 Task: In the Contact  Adeline.Baker@coach.com; add deal stage: 'Appointment Scheduled'; Add amount '100000'; Select Deal Type: New Business; Select priority: 'High'; Associate deal with contact: choose any two contacts and company: Select any company.. Logged in from softage.1@softage.net
Action: Mouse moved to (79, 50)
Screenshot: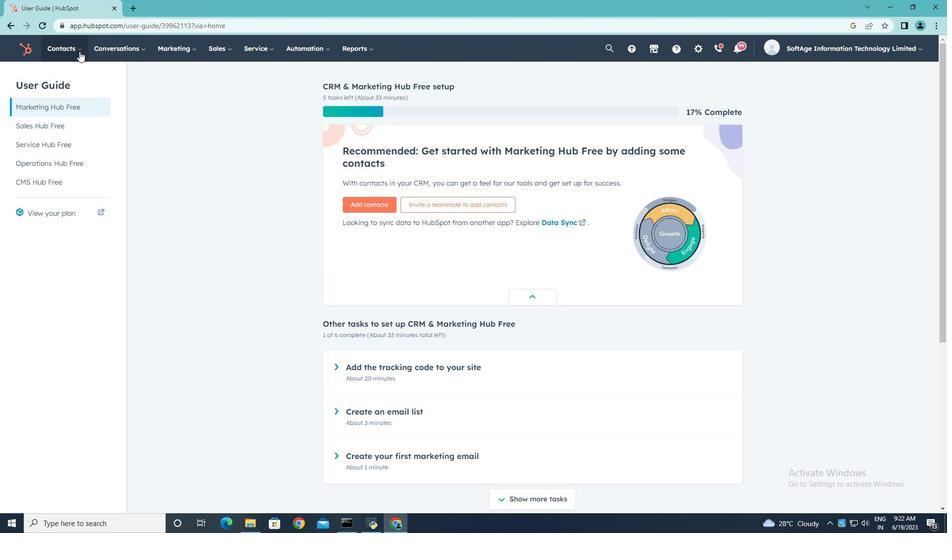 
Action: Mouse pressed left at (79, 50)
Screenshot: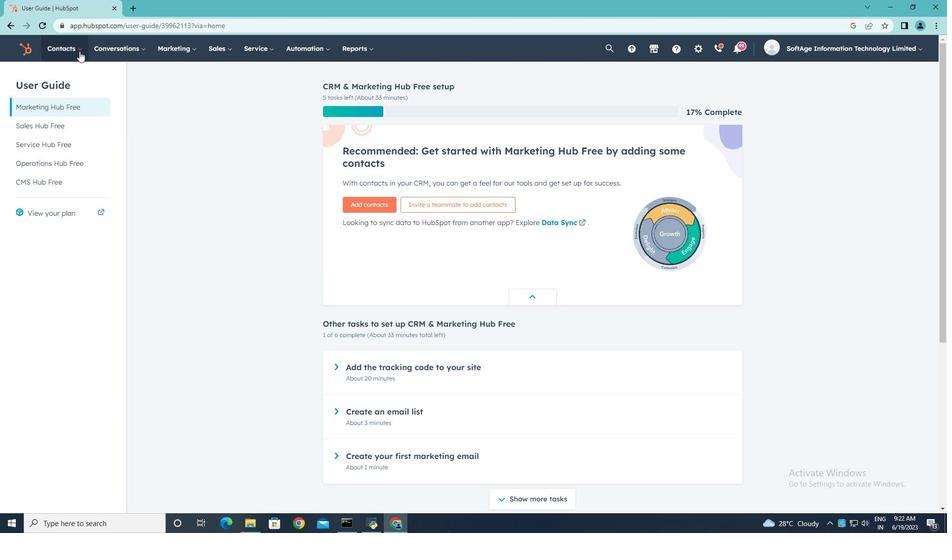 
Action: Mouse moved to (69, 73)
Screenshot: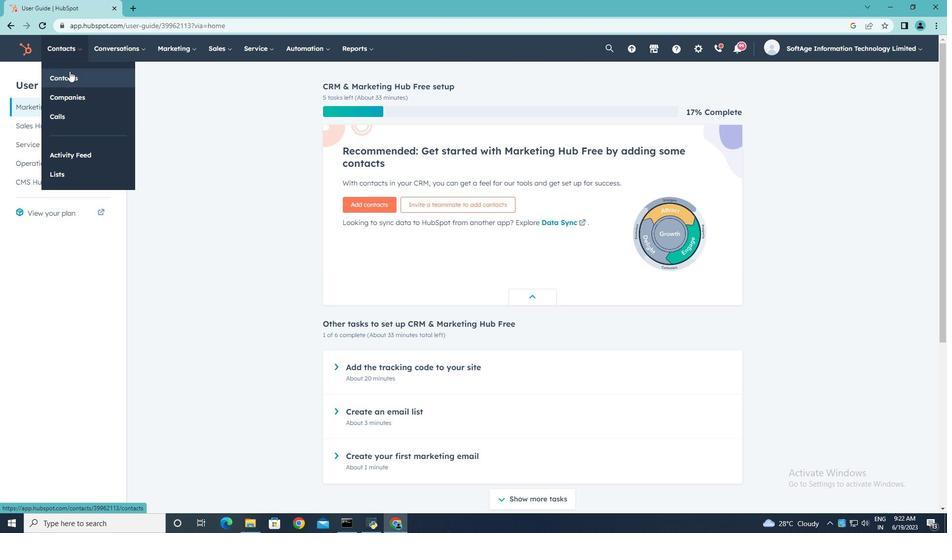 
Action: Mouse pressed left at (69, 73)
Screenshot: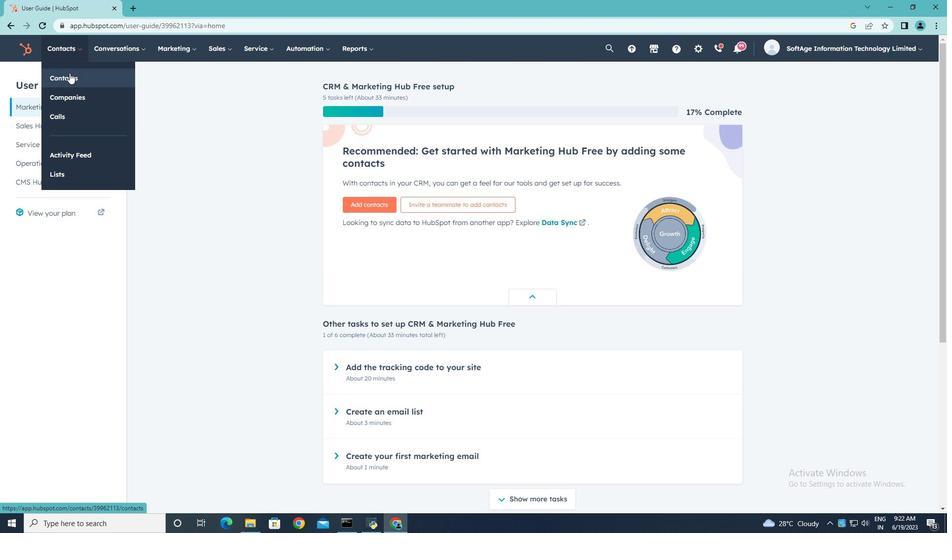 
Action: Mouse moved to (70, 159)
Screenshot: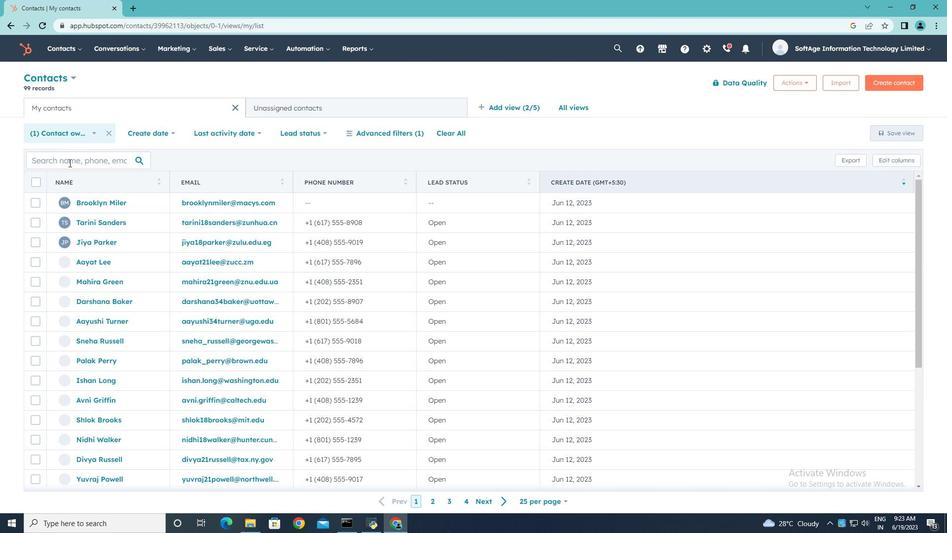 
Action: Mouse pressed left at (70, 159)
Screenshot: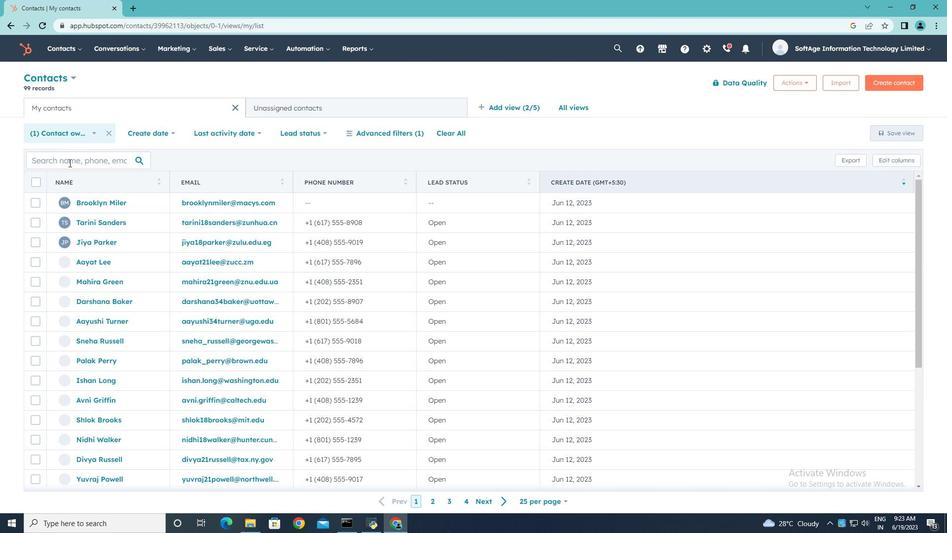 
Action: Mouse moved to (71, 159)
Screenshot: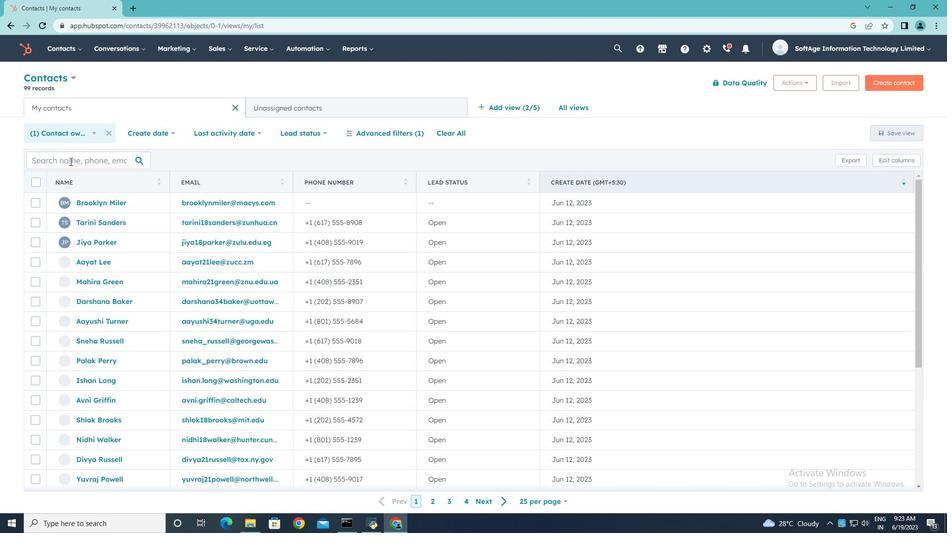 
Action: Key pressed <Key.shift>Adeline.<Key.shift>Baker<Key.shift>@coach.com
Screenshot: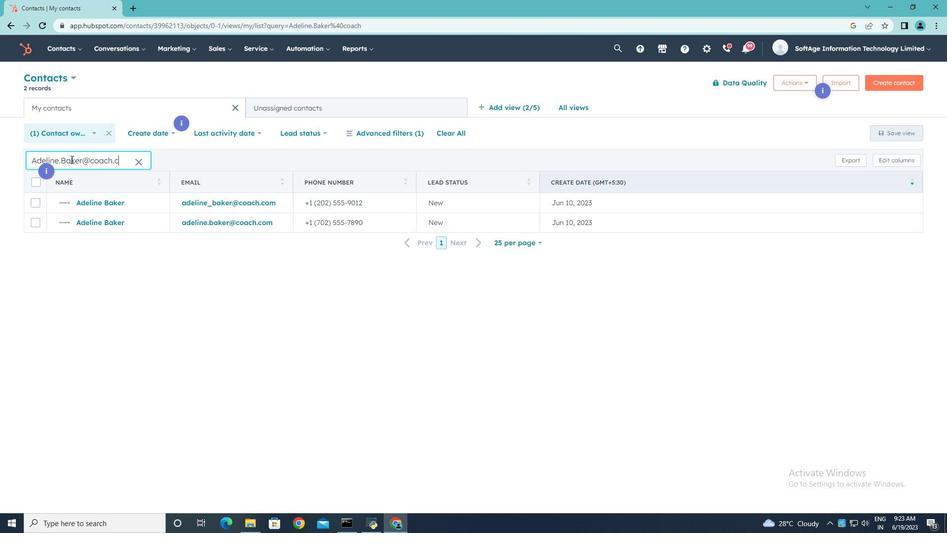 
Action: Mouse moved to (93, 223)
Screenshot: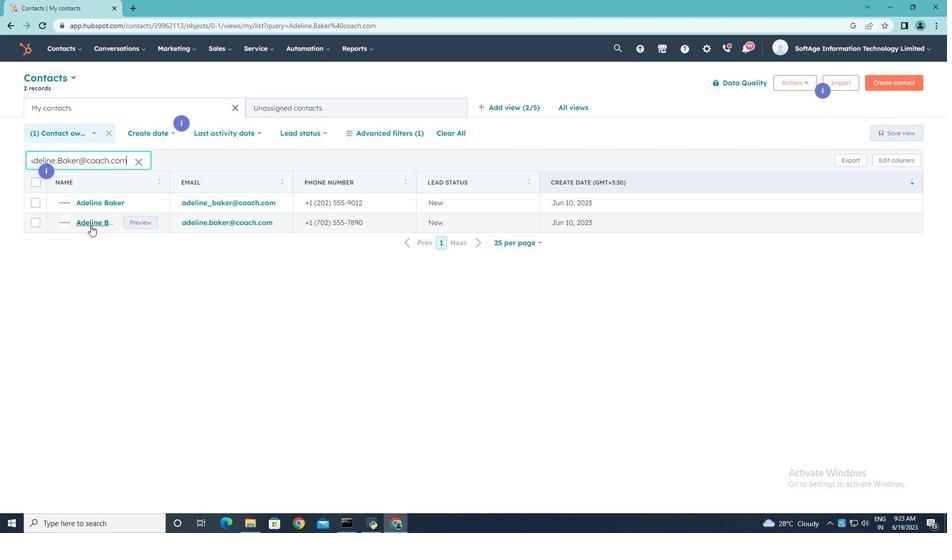 
Action: Mouse pressed left at (93, 223)
Screenshot: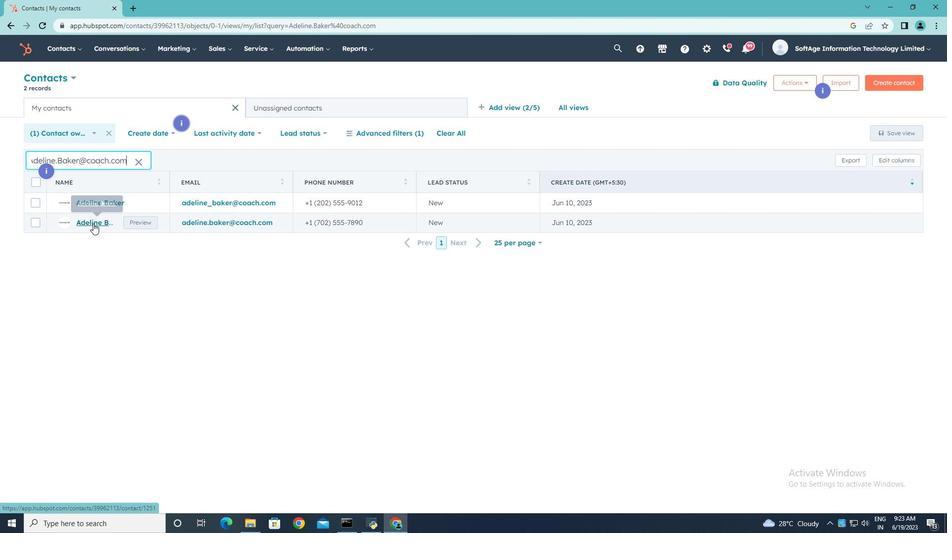
Action: Mouse moved to (549, 357)
Screenshot: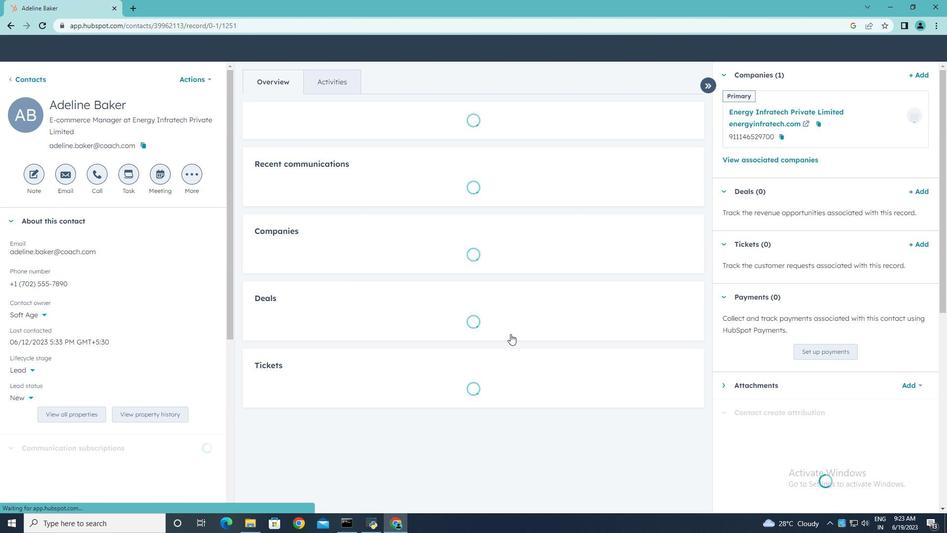 
Action: Mouse scrolled (549, 356) with delta (0, 0)
Screenshot: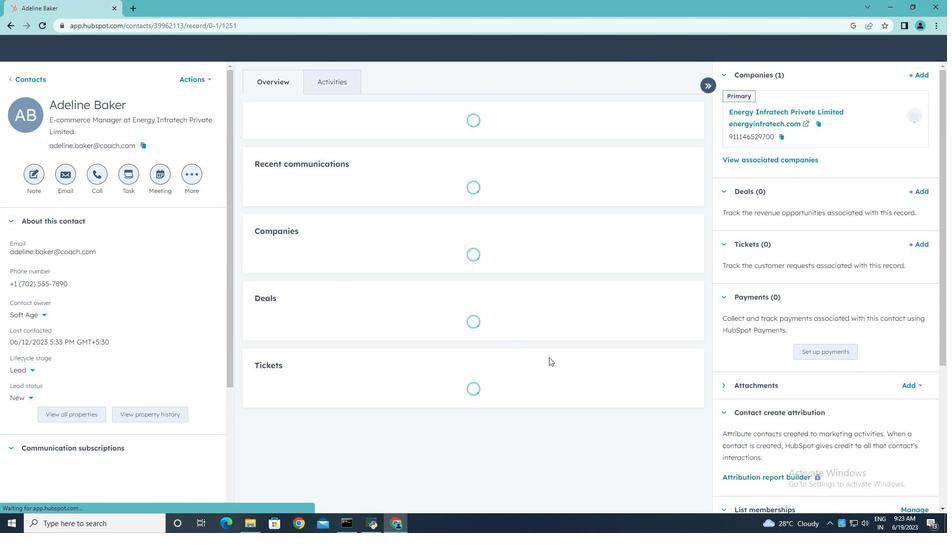 
Action: Mouse scrolled (549, 356) with delta (0, 0)
Screenshot: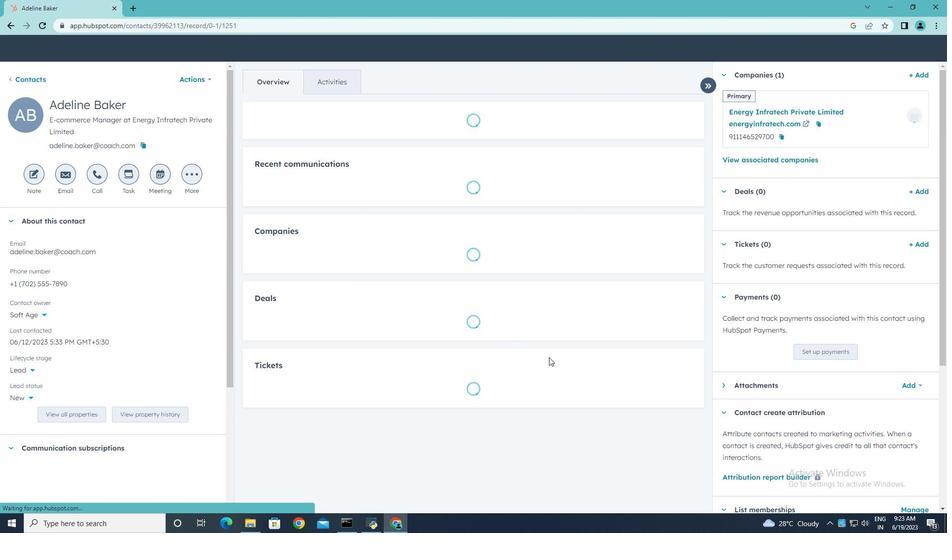 
Action: Mouse scrolled (549, 356) with delta (0, 0)
Screenshot: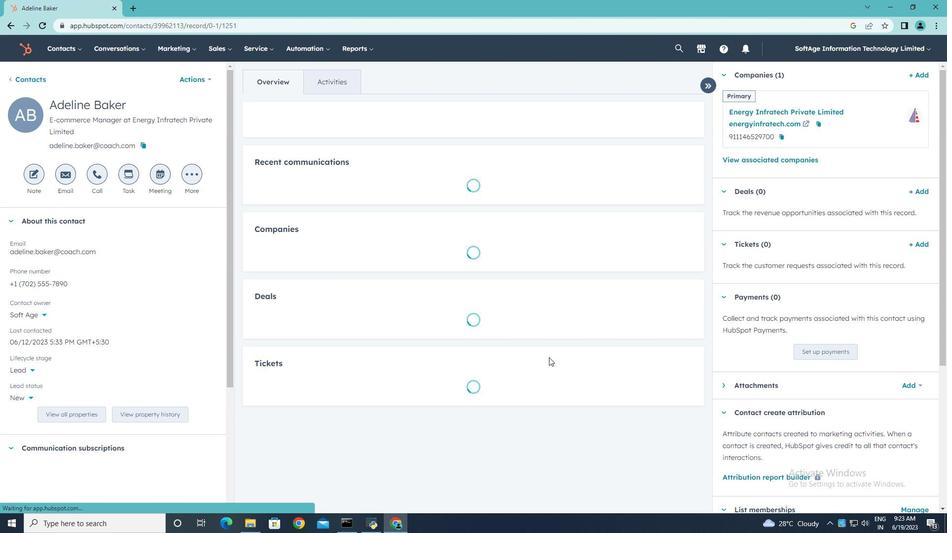 
Action: Mouse scrolled (549, 356) with delta (0, 0)
Screenshot: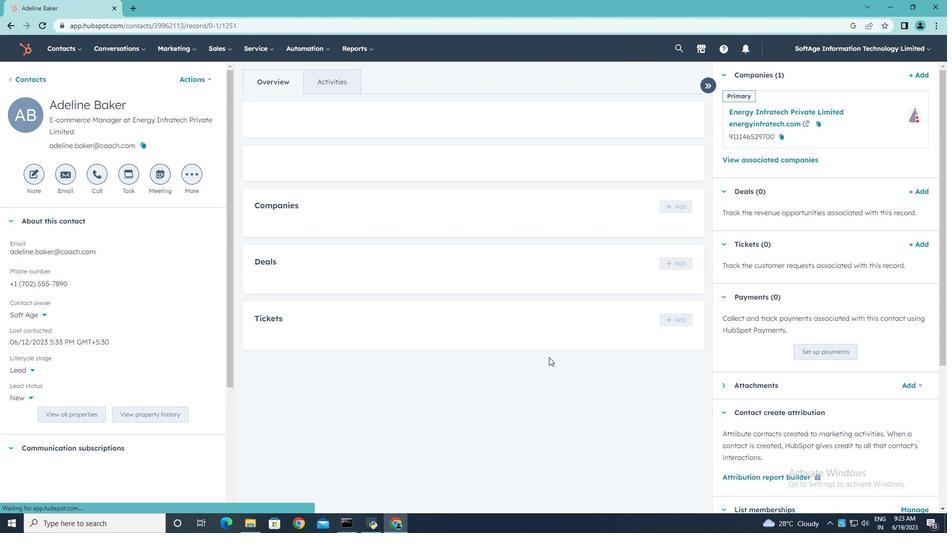 
Action: Mouse moved to (683, 420)
Screenshot: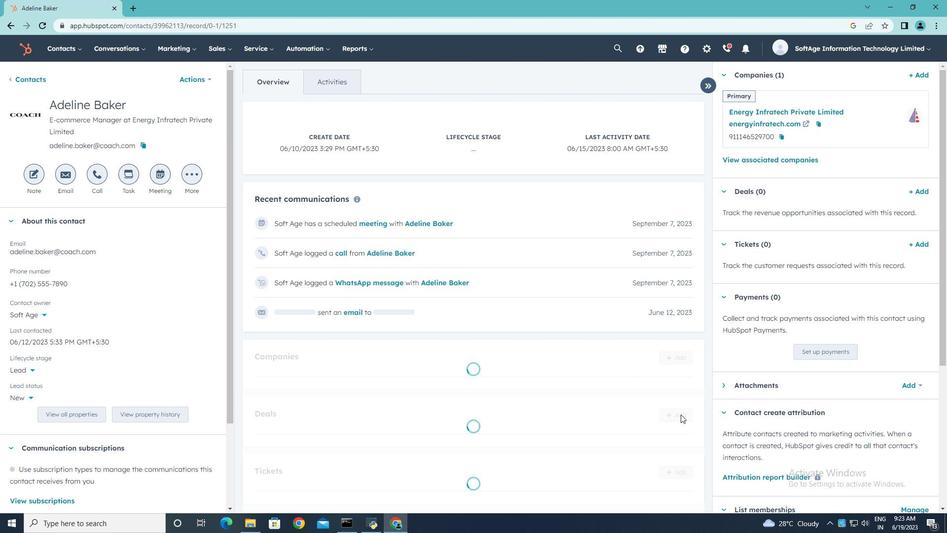 
Action: Mouse scrolled (683, 420) with delta (0, 0)
Screenshot: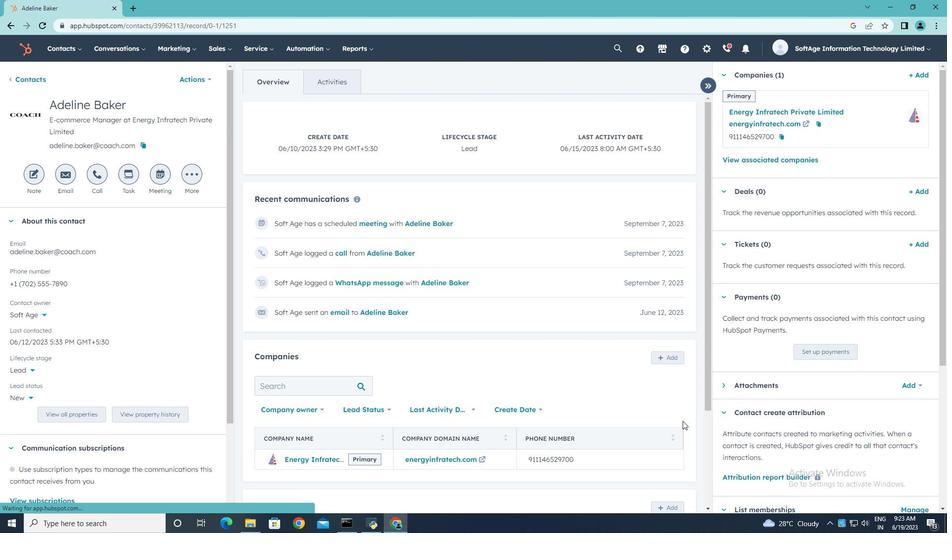 
Action: Mouse scrolled (683, 420) with delta (0, 0)
Screenshot: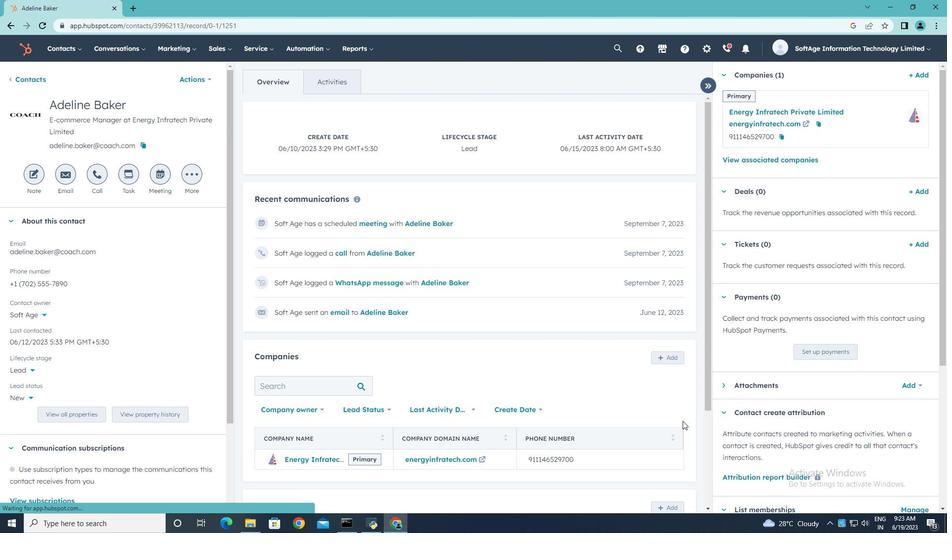 
Action: Mouse moved to (669, 410)
Screenshot: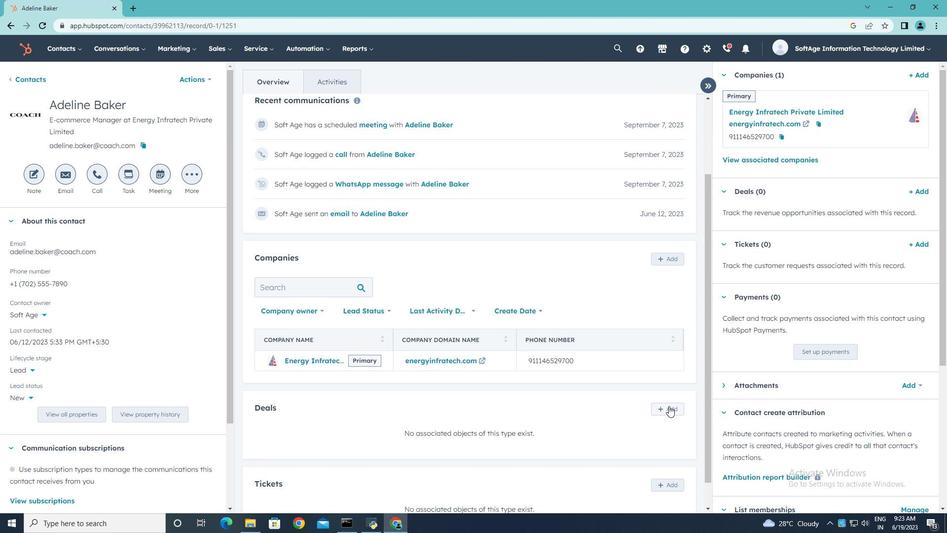 
Action: Mouse pressed left at (669, 410)
Screenshot: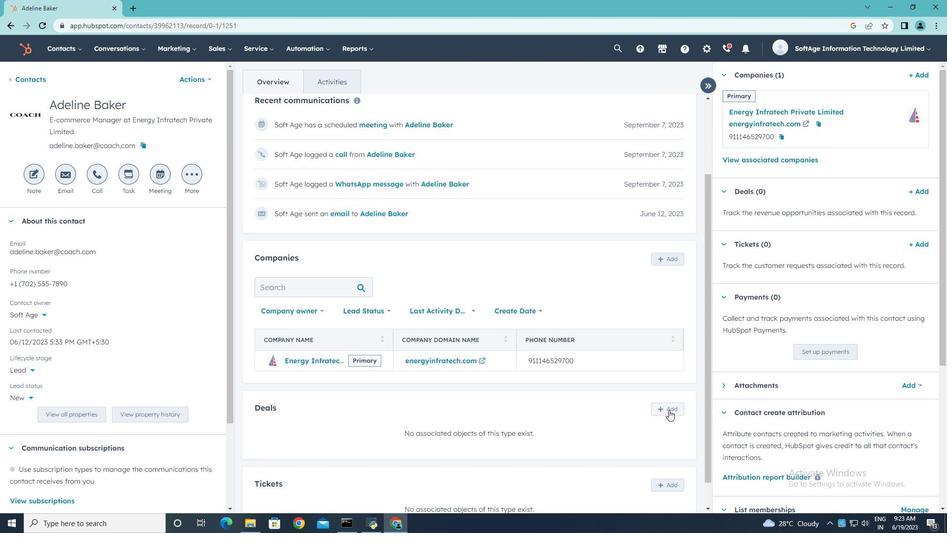 
Action: Mouse moved to (904, 251)
Screenshot: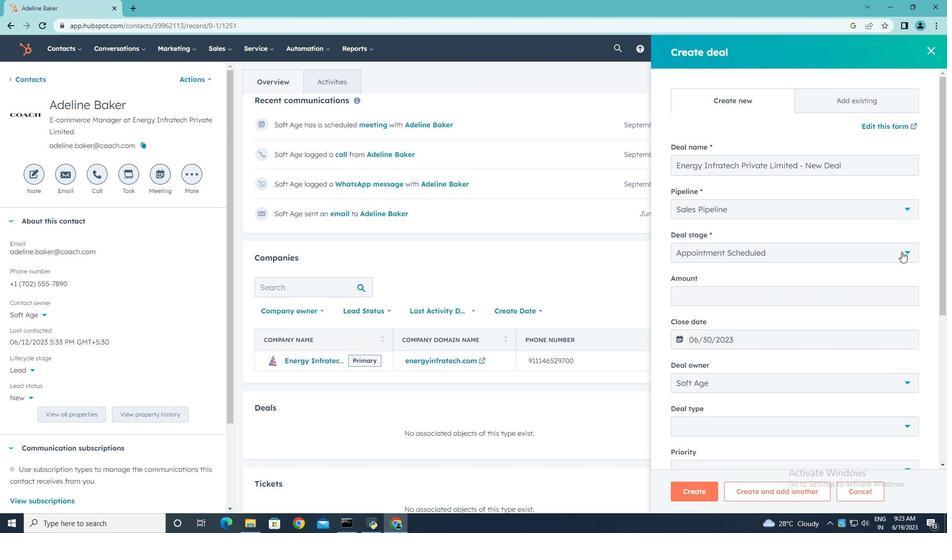 
Action: Mouse pressed left at (904, 251)
Screenshot: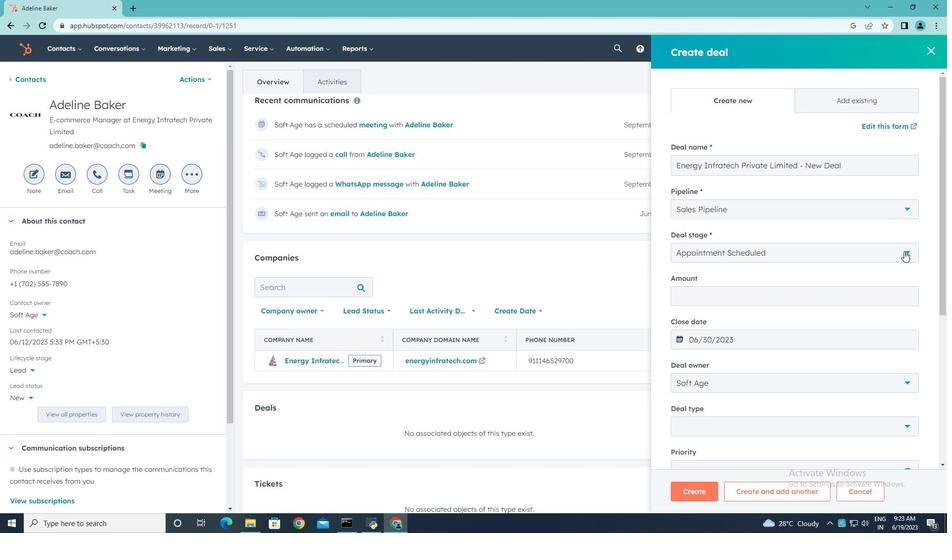 
Action: Mouse moved to (753, 309)
Screenshot: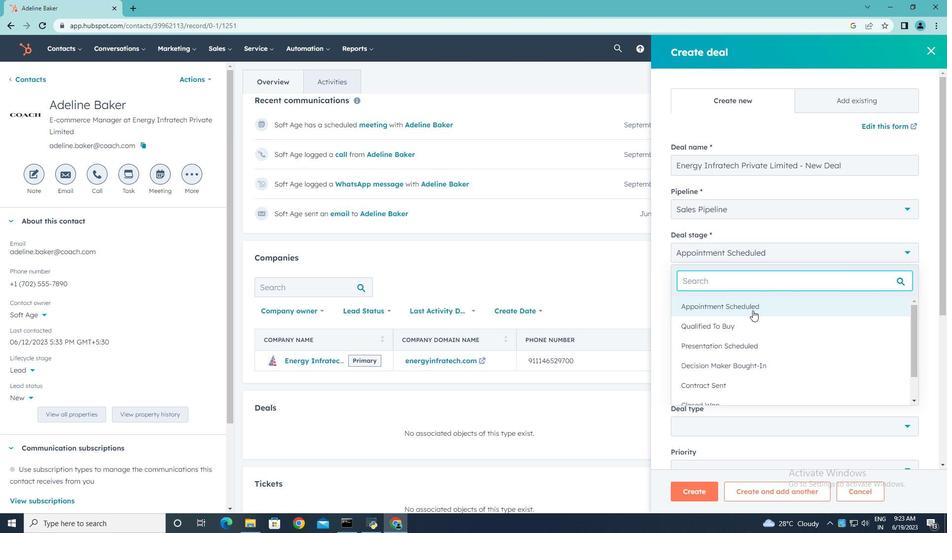 
Action: Mouse pressed left at (753, 309)
Screenshot: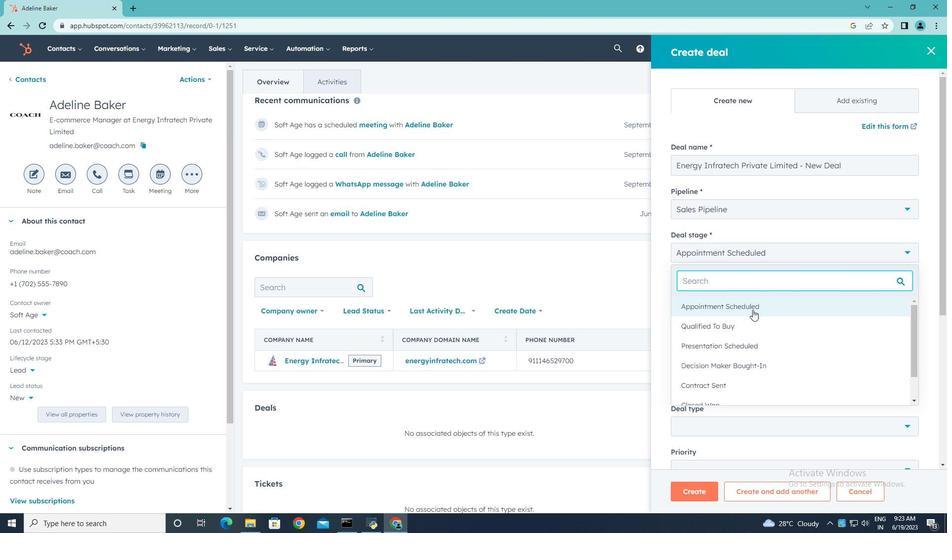 
Action: Mouse moved to (789, 297)
Screenshot: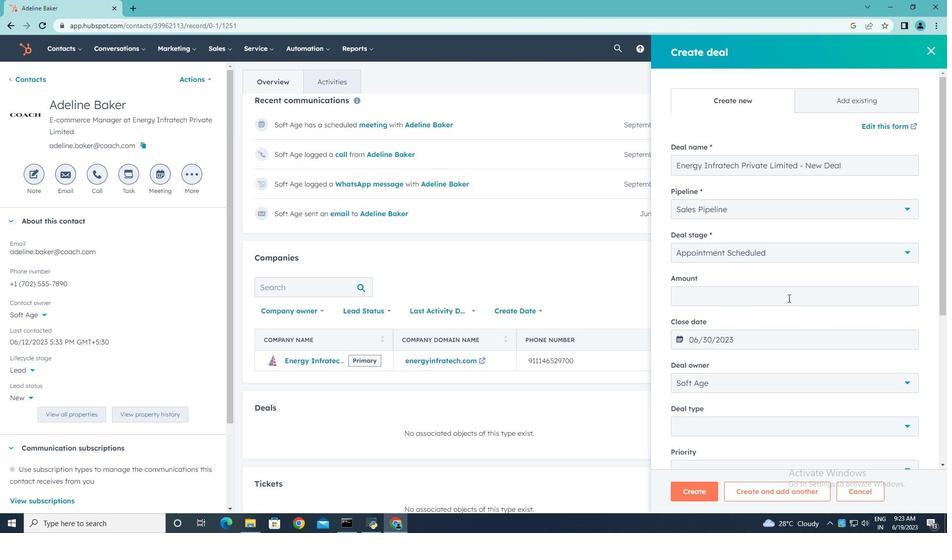 
Action: Mouse pressed left at (789, 297)
Screenshot: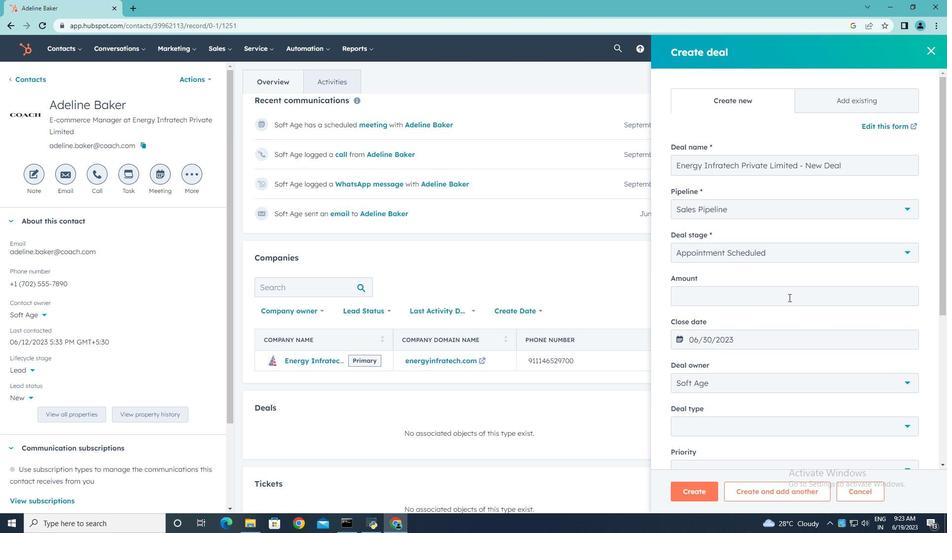 
Action: Key pressed 100000
Screenshot: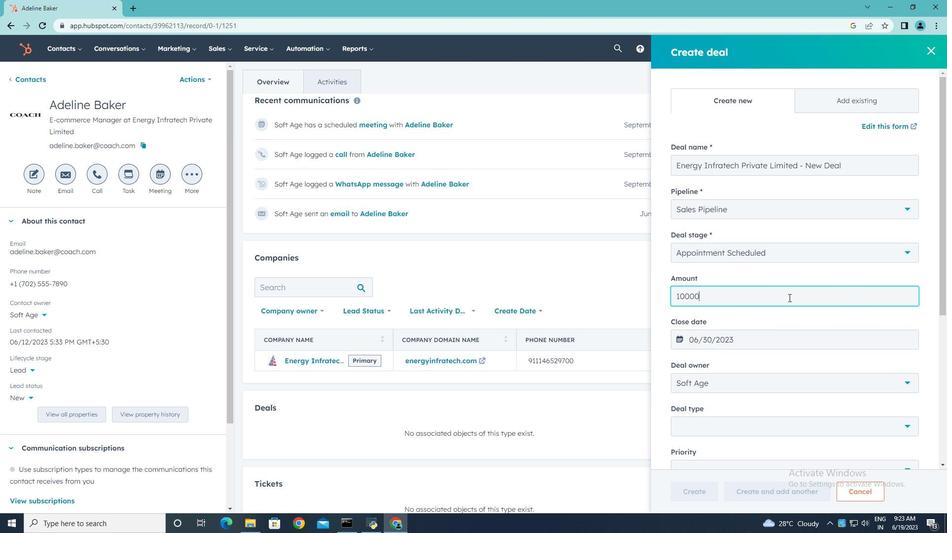 
Action: Mouse moved to (817, 342)
Screenshot: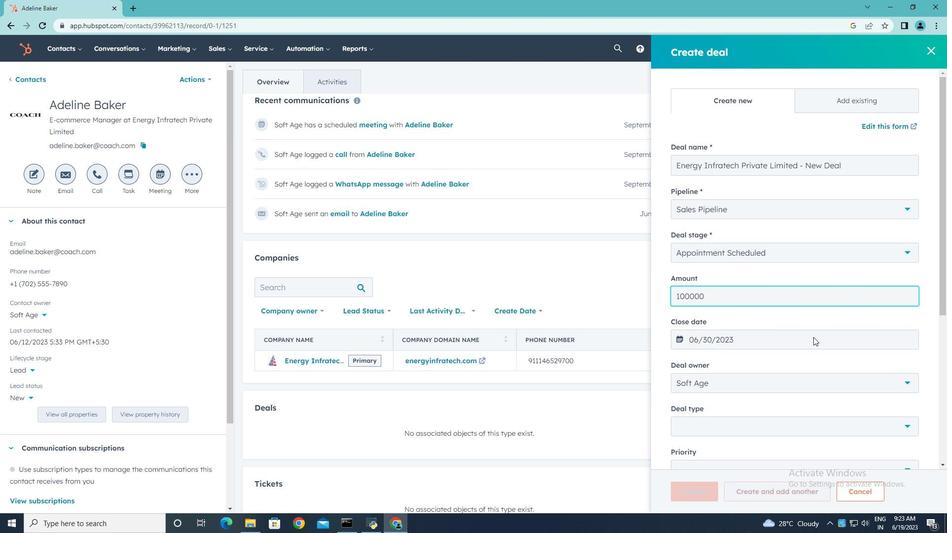 
Action: Mouse scrolled (817, 341) with delta (0, 0)
Screenshot: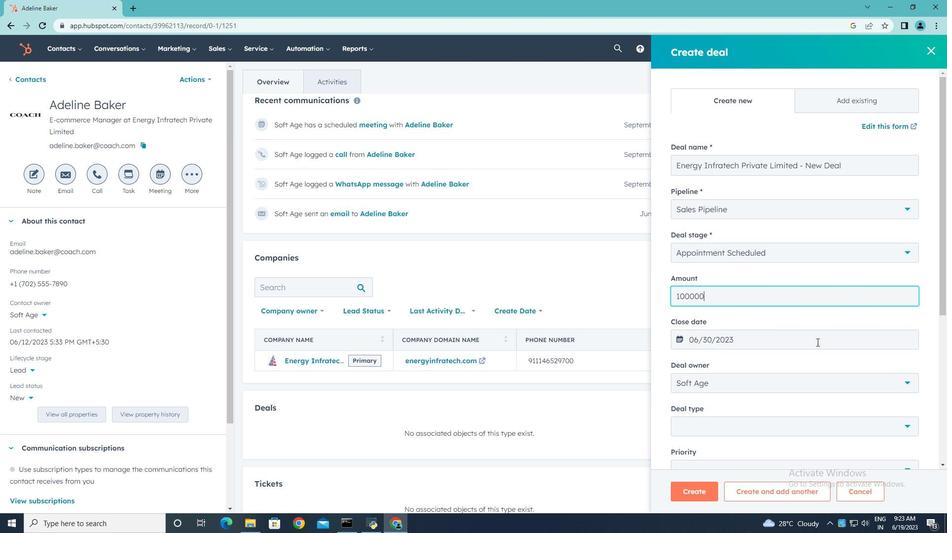 
Action: Mouse scrolled (817, 341) with delta (0, 0)
Screenshot: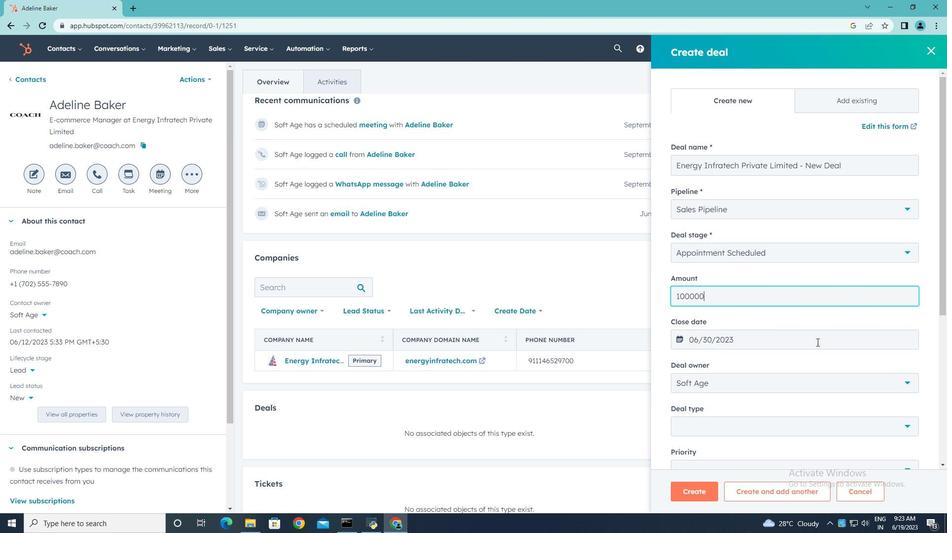 
Action: Mouse scrolled (817, 341) with delta (0, 0)
Screenshot: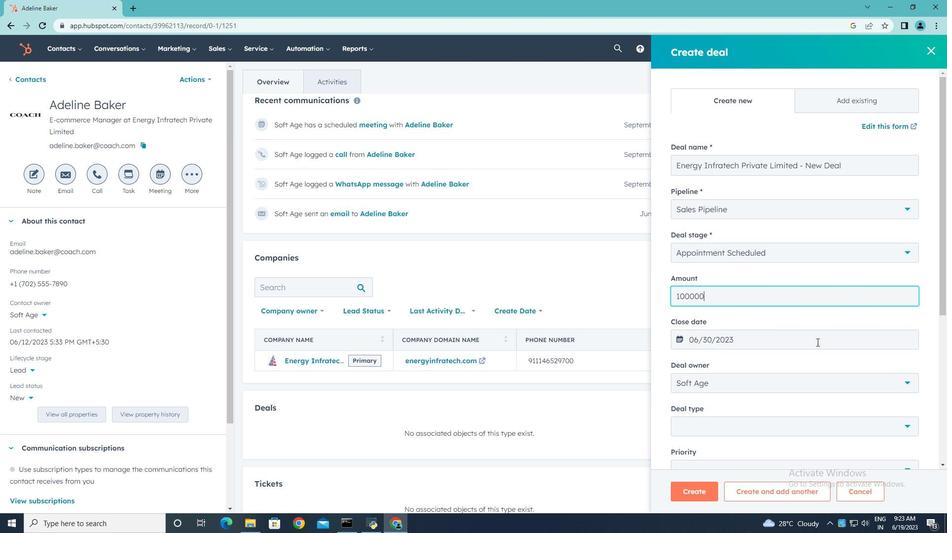 
Action: Mouse moved to (909, 280)
Screenshot: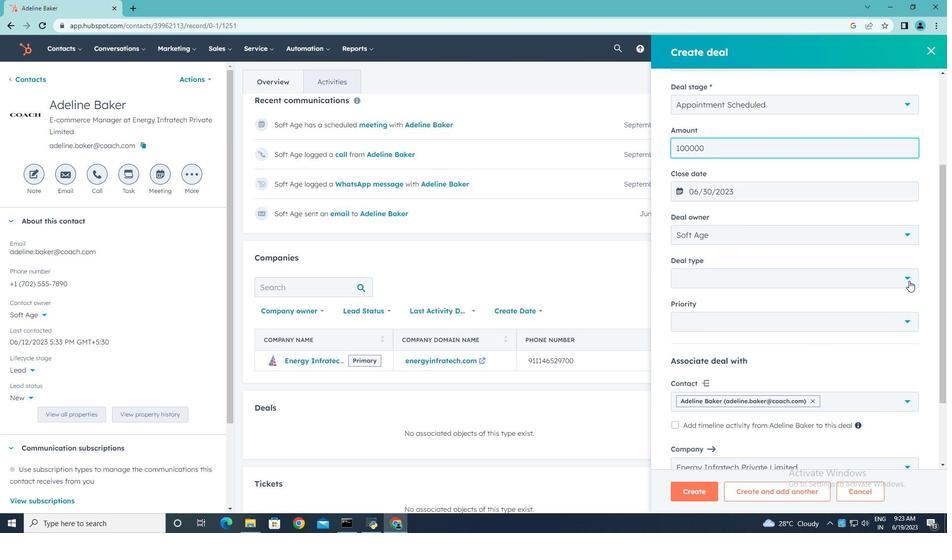 
Action: Mouse pressed left at (909, 280)
Screenshot: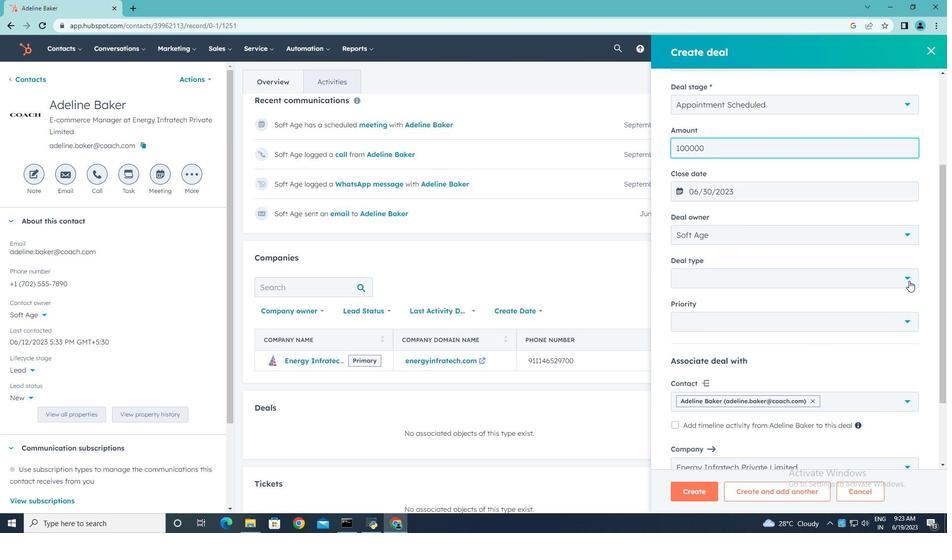 
Action: Mouse moved to (751, 324)
Screenshot: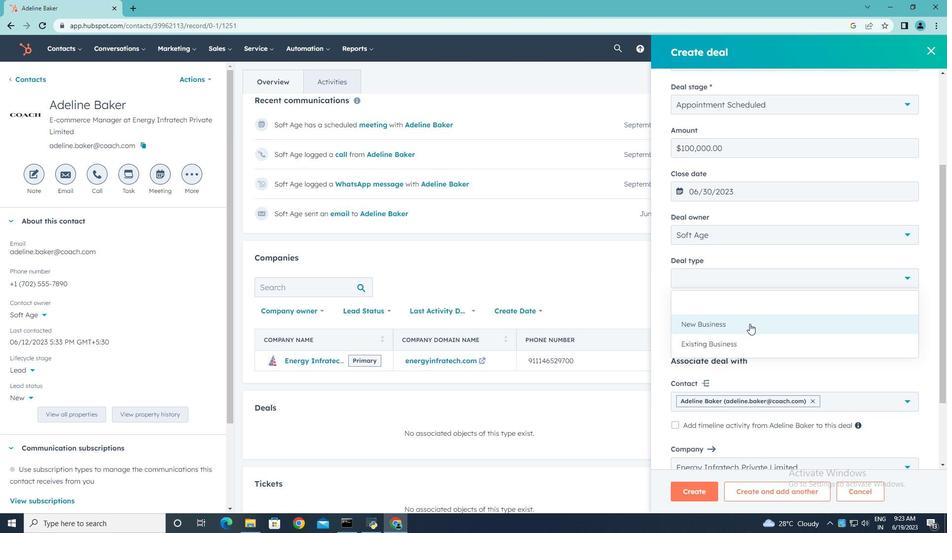 
Action: Mouse pressed left at (751, 324)
Screenshot: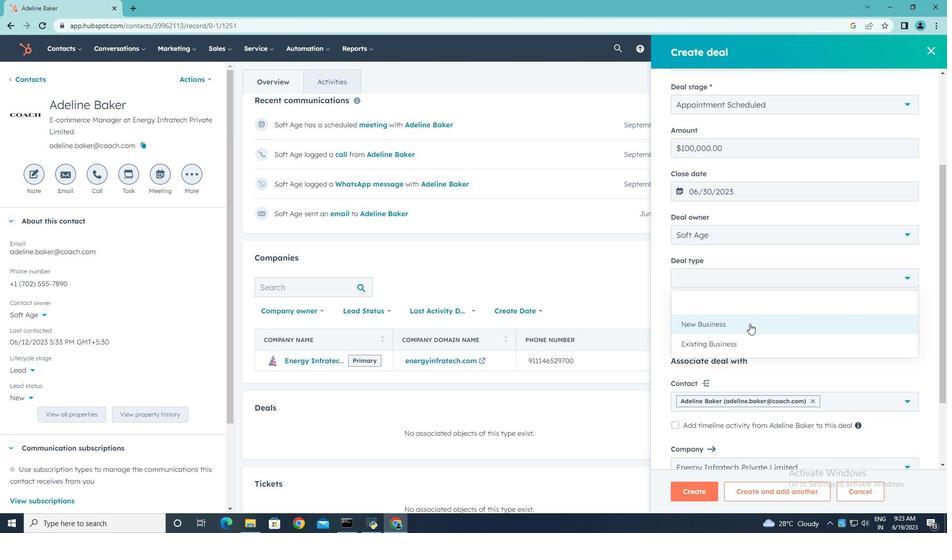 
Action: Mouse moved to (909, 324)
Screenshot: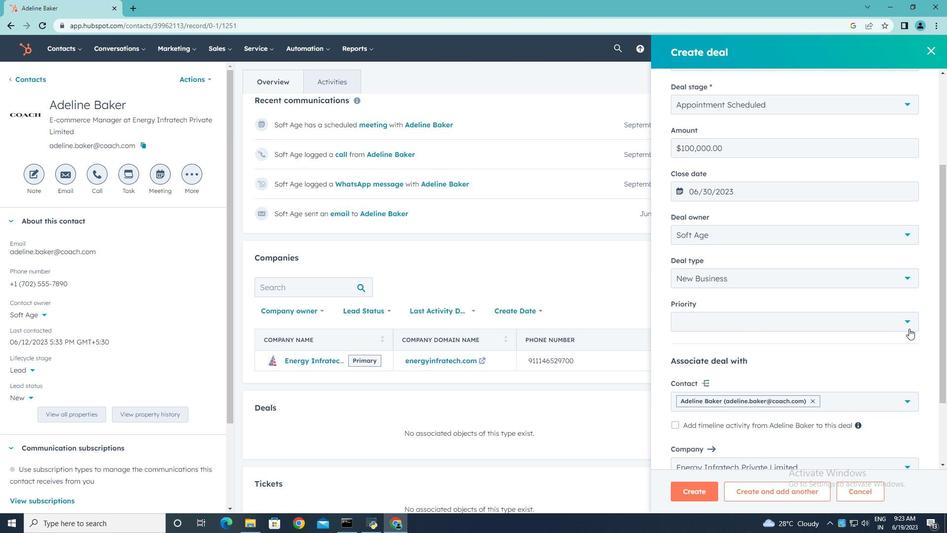 
Action: Mouse pressed left at (909, 324)
Screenshot: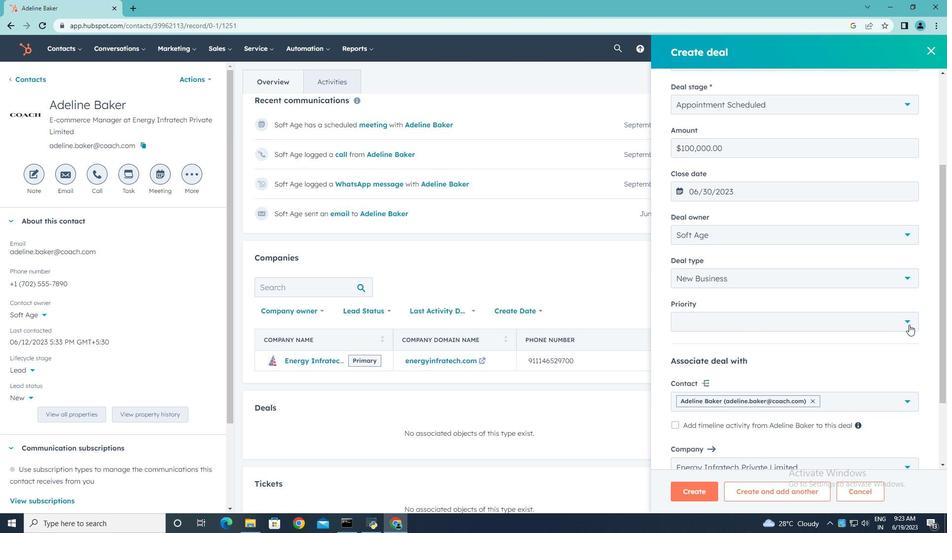 
Action: Mouse moved to (736, 404)
Screenshot: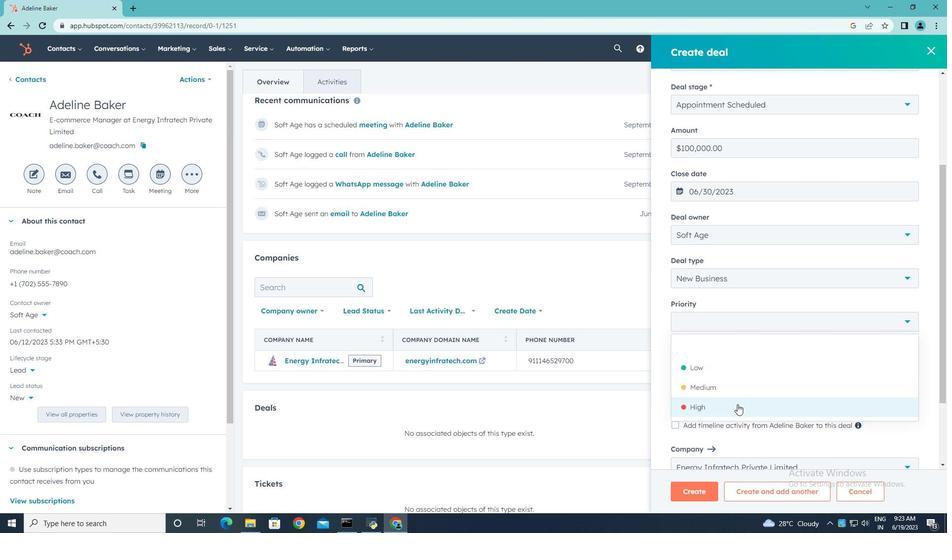 
Action: Mouse pressed left at (736, 404)
Screenshot: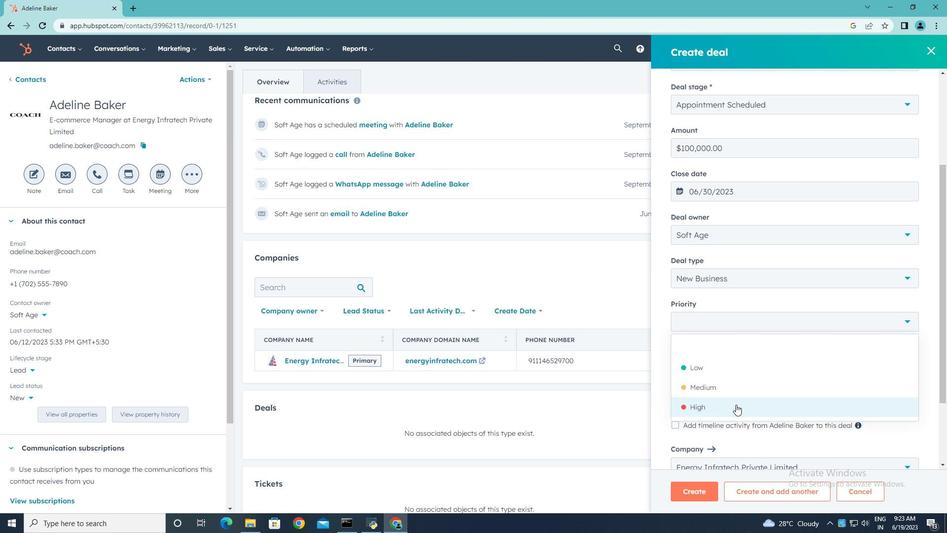 
Action: Mouse moved to (876, 409)
Screenshot: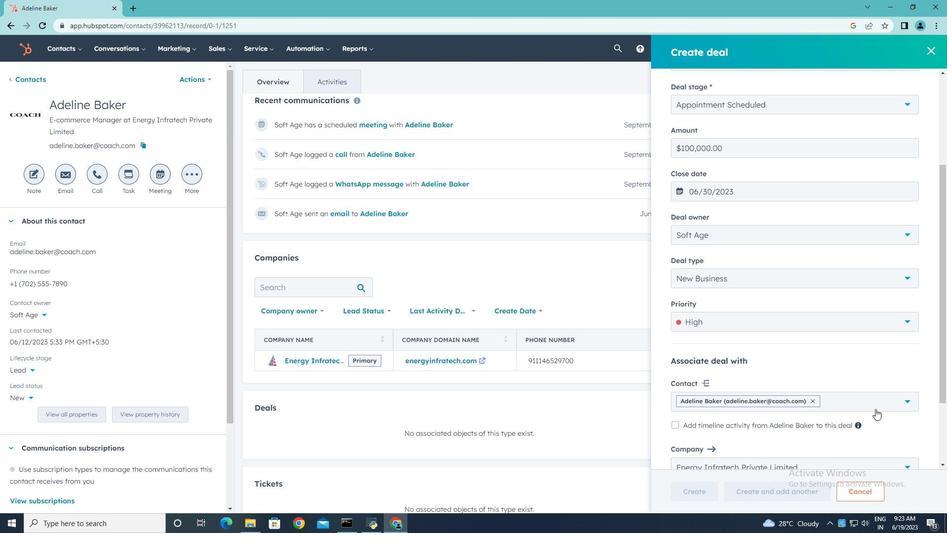 
Action: Mouse scrolled (876, 408) with delta (0, 0)
Screenshot: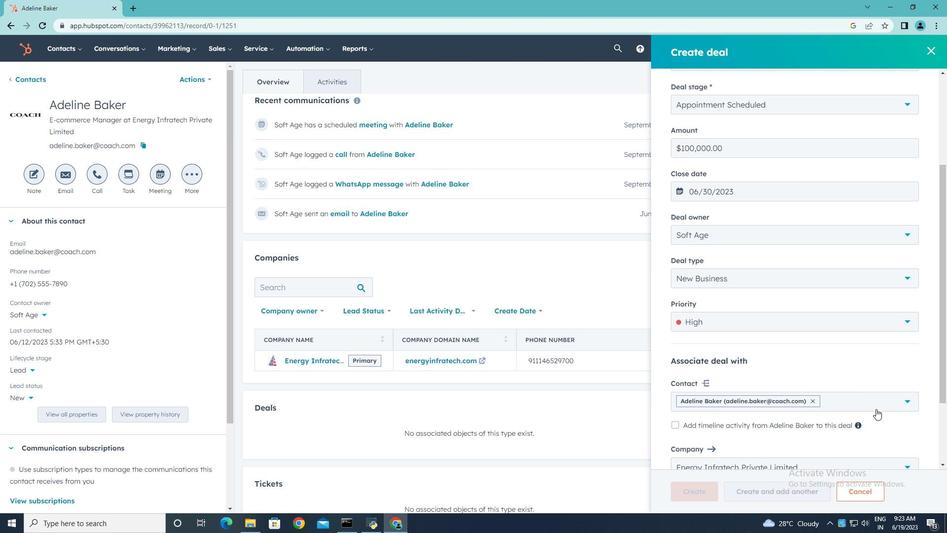 
Action: Mouse moved to (910, 349)
Screenshot: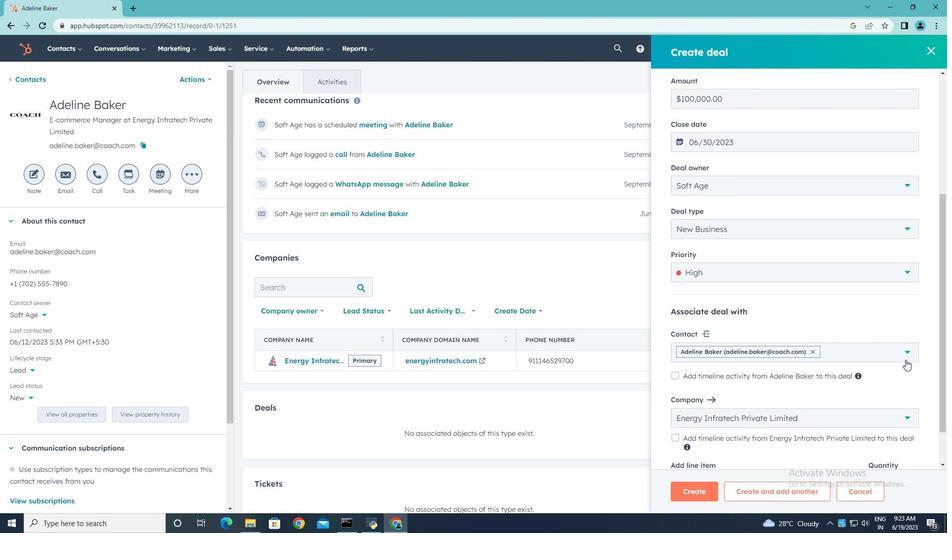 
Action: Mouse pressed left at (910, 349)
Screenshot: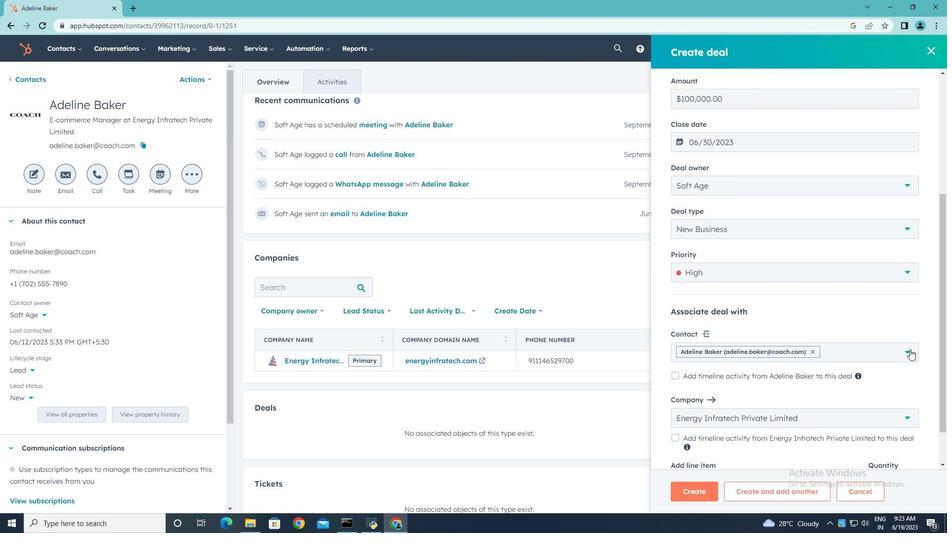 
Action: Mouse moved to (751, 434)
Screenshot: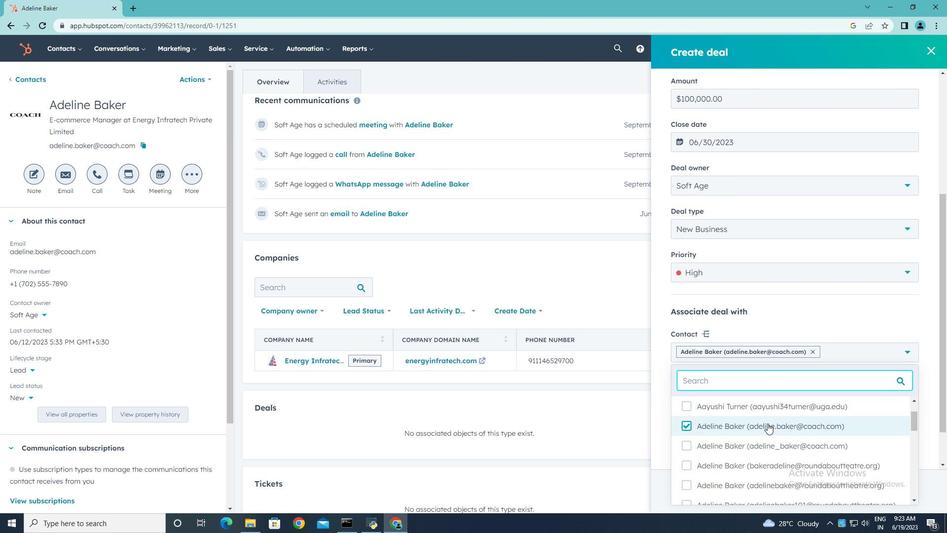 
Action: Mouse scrolled (751, 433) with delta (0, 0)
Screenshot: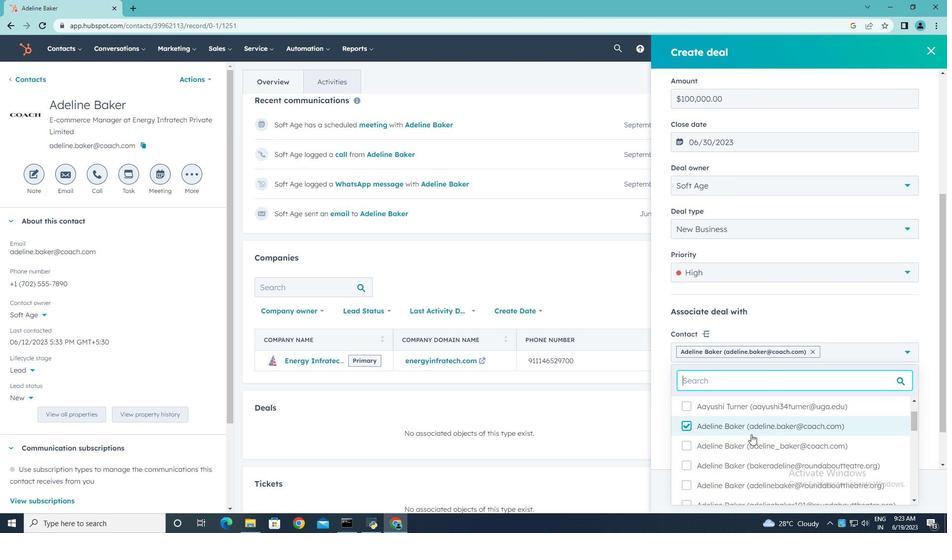 
Action: Mouse scrolled (751, 433) with delta (0, 0)
Screenshot: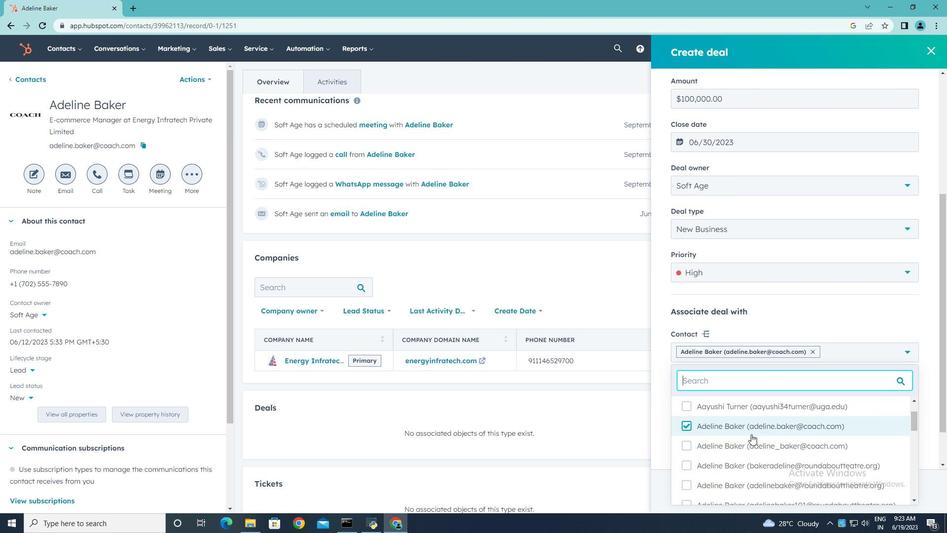 
Action: Mouse scrolled (751, 433) with delta (0, 0)
Screenshot: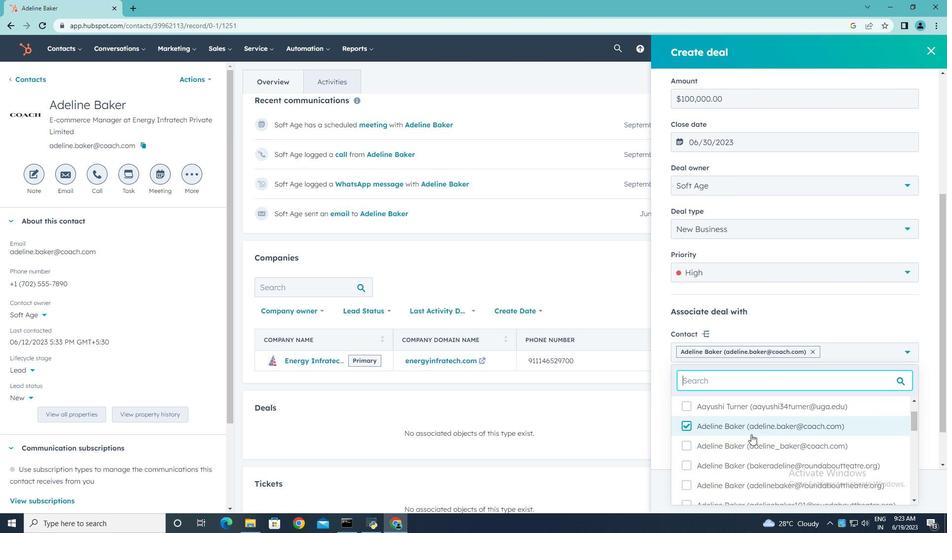 
Action: Mouse scrolled (751, 433) with delta (0, 0)
Screenshot: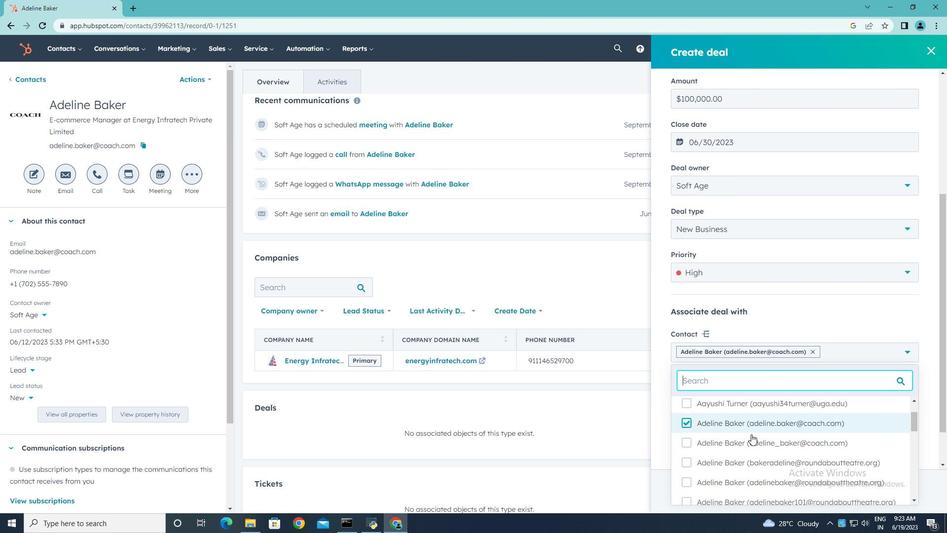 
Action: Mouse moved to (685, 423)
Screenshot: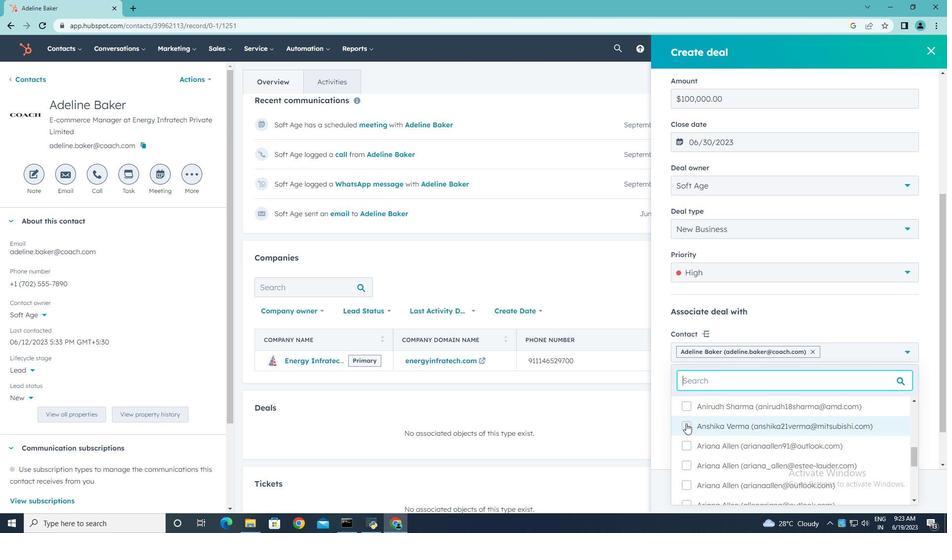 
Action: Mouse pressed left at (685, 423)
Screenshot: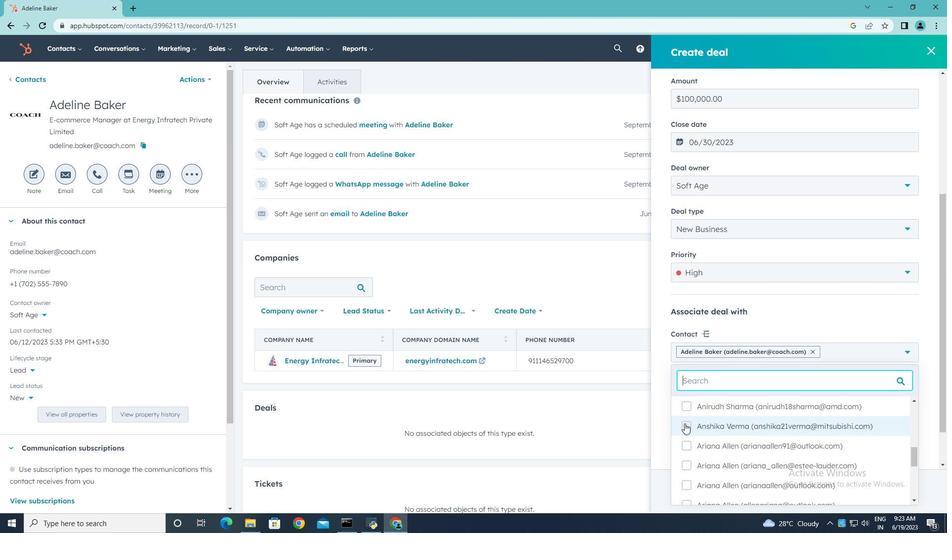 
Action: Mouse moved to (908, 359)
Screenshot: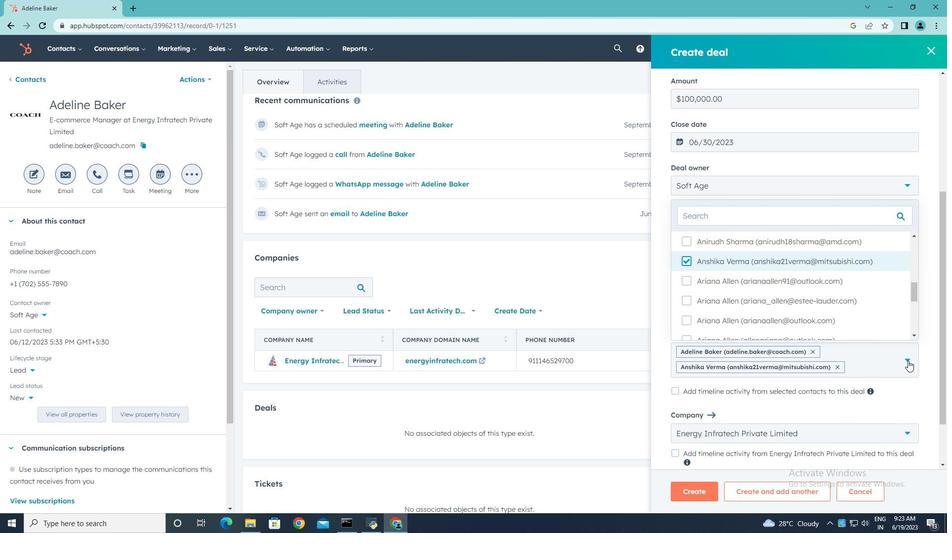 
Action: Mouse pressed left at (908, 359)
Screenshot: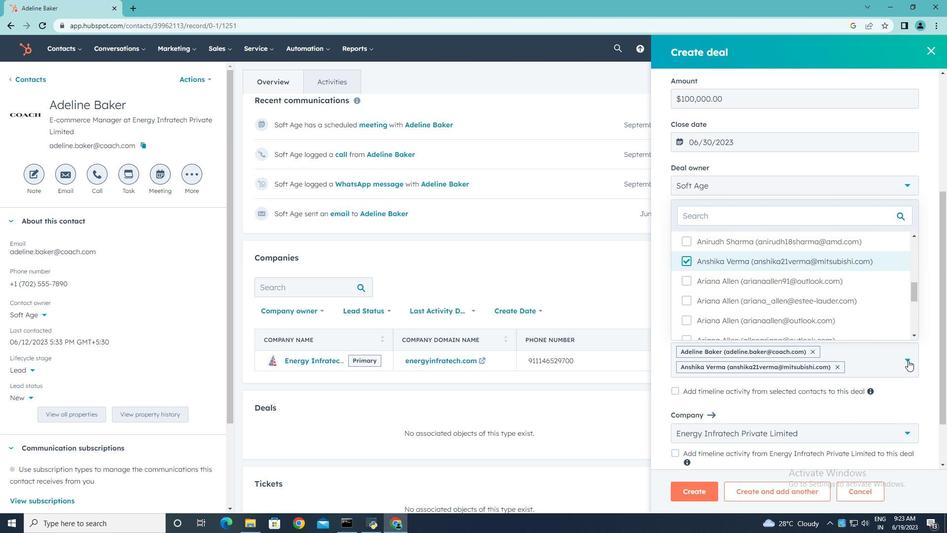 
Action: Mouse moved to (910, 435)
Screenshot: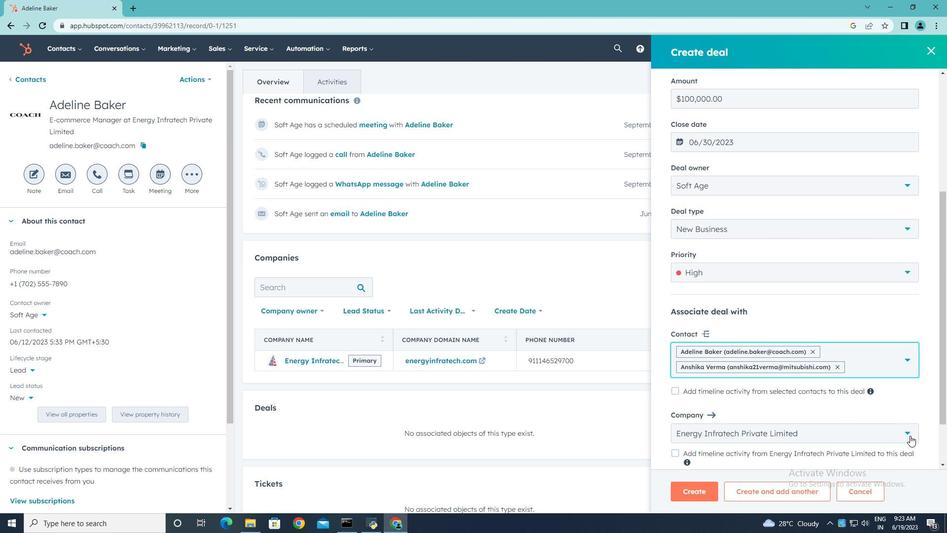 
Action: Mouse pressed left at (910, 435)
Screenshot: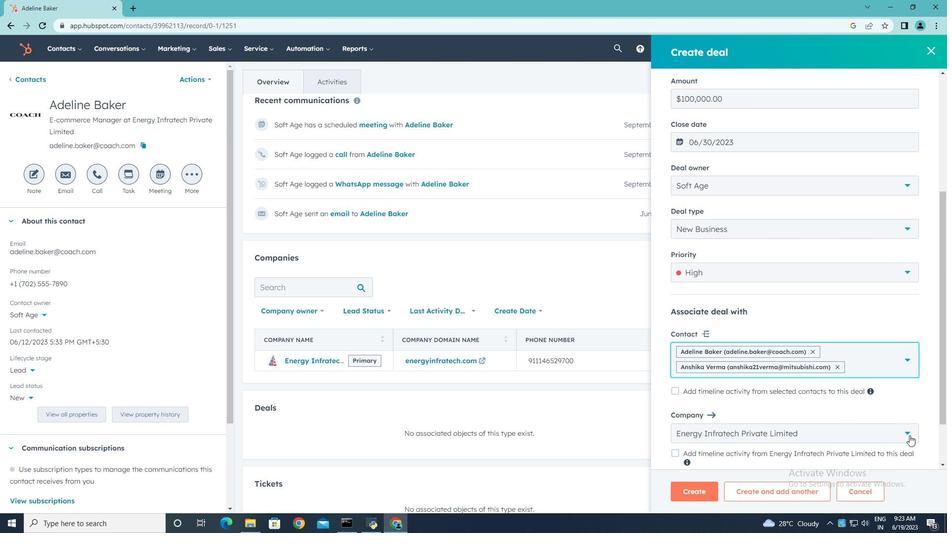
Action: Mouse moved to (909, 435)
Screenshot: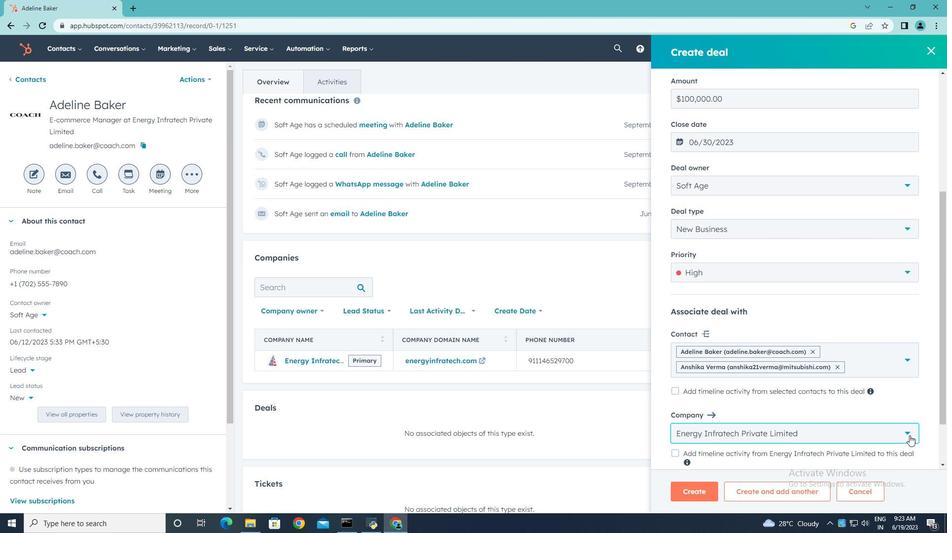 
Action: Mouse pressed left at (909, 435)
Screenshot: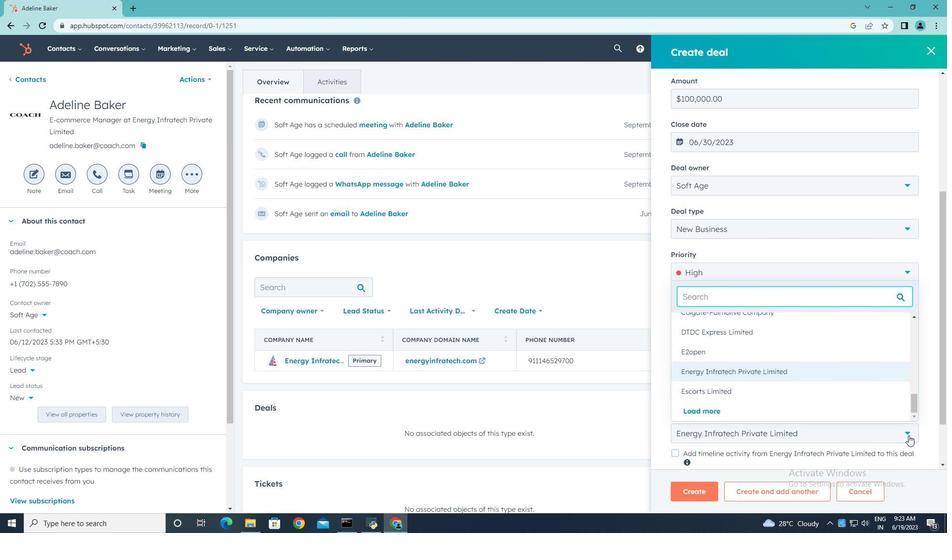 
Action: Mouse scrolled (909, 434) with delta (0, 0)
Screenshot: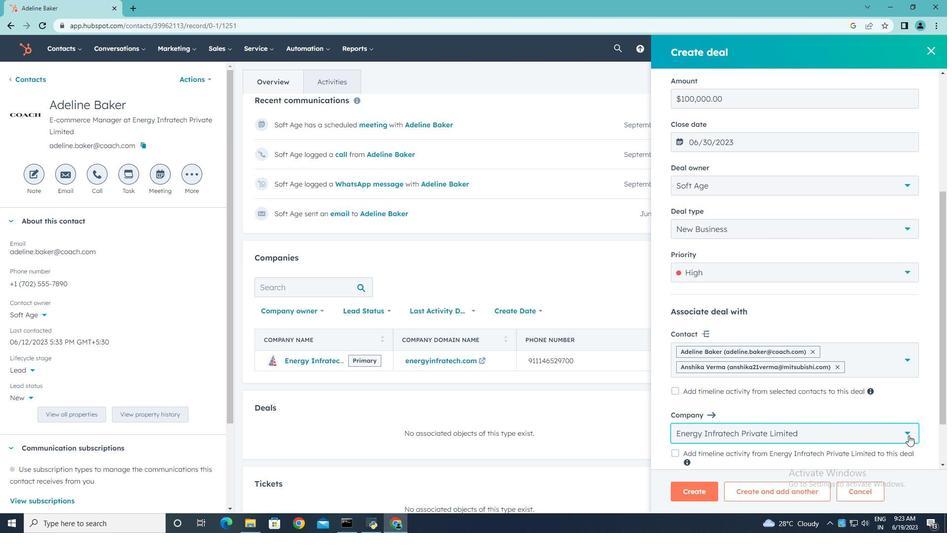 
Action: Mouse scrolled (909, 434) with delta (0, 0)
Screenshot: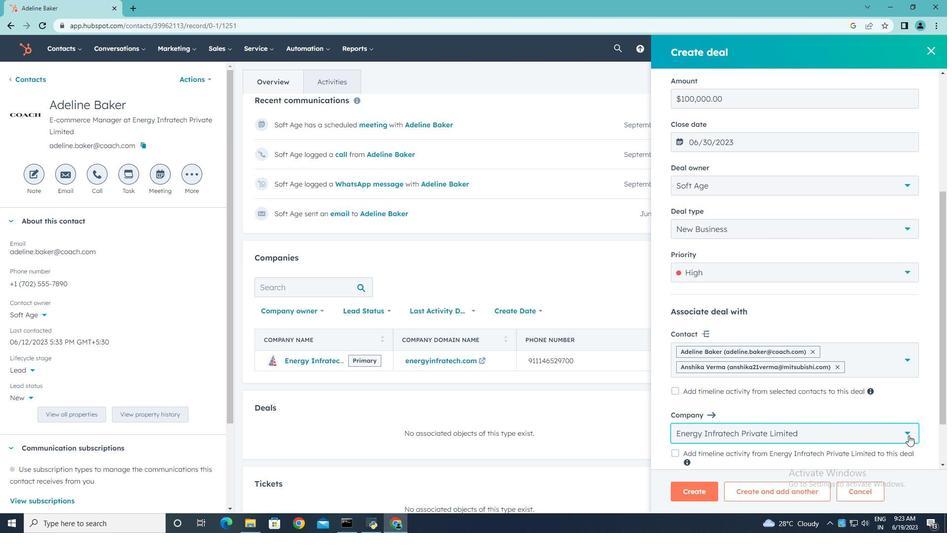 
Action: Mouse moved to (697, 493)
Screenshot: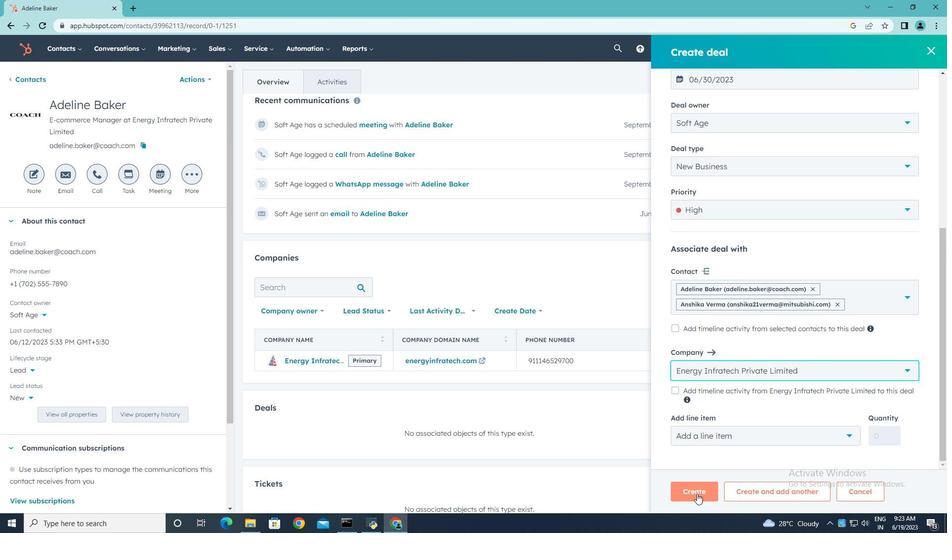 
Action: Mouse pressed left at (697, 493)
Screenshot: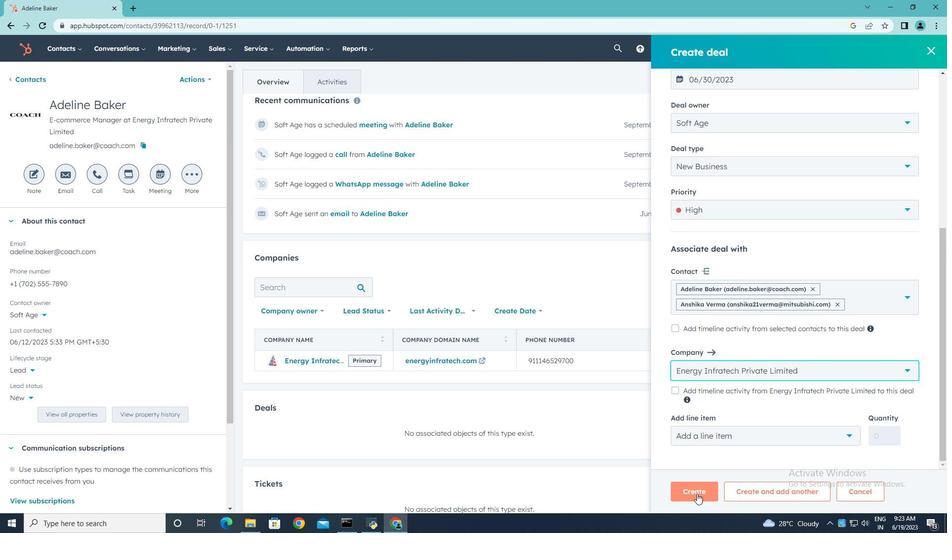 
